 Task: Add Don Hermann & Sons Spicy Kosher Pickle Chips to the cart.
Action: Mouse moved to (331, 142)
Screenshot: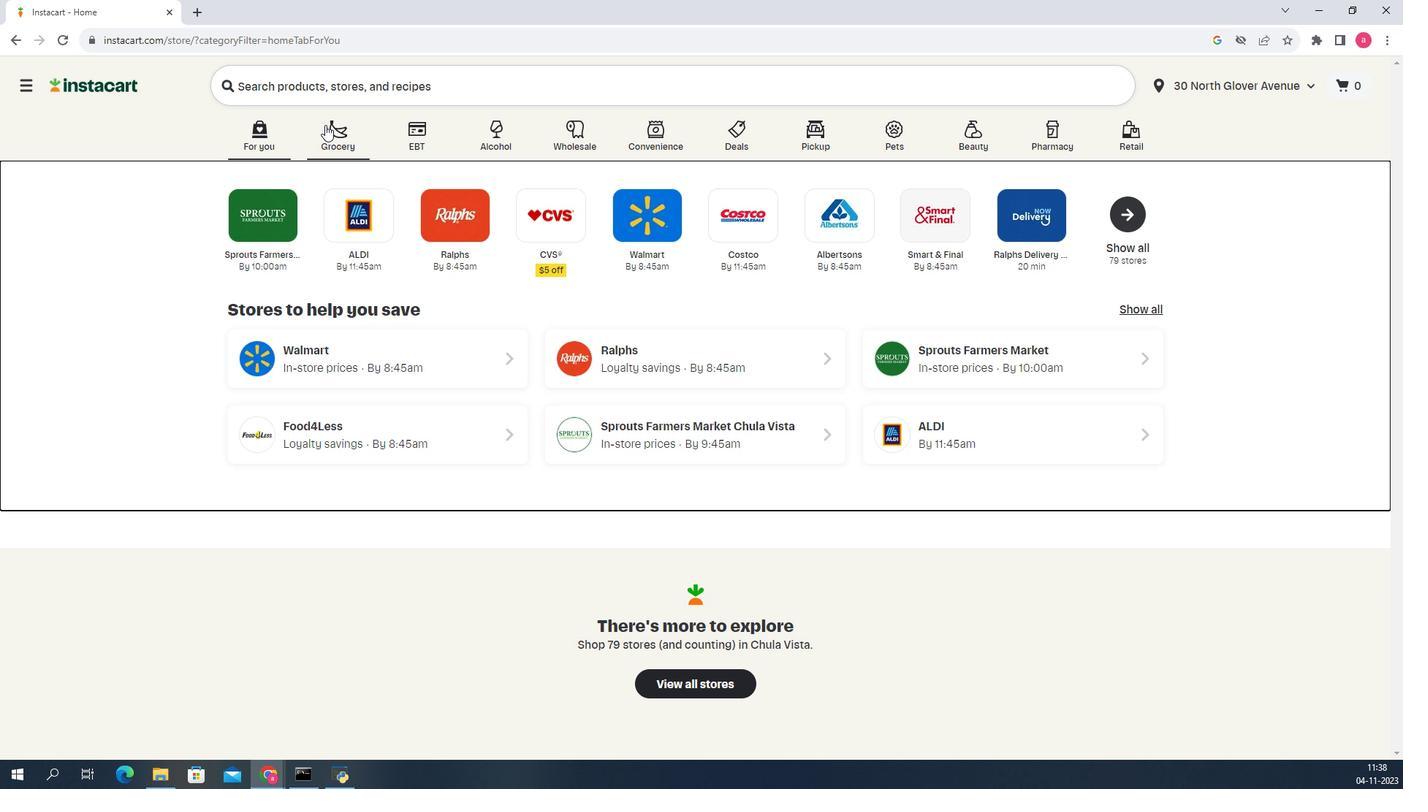 
Action: Mouse pressed left at (331, 142)
Screenshot: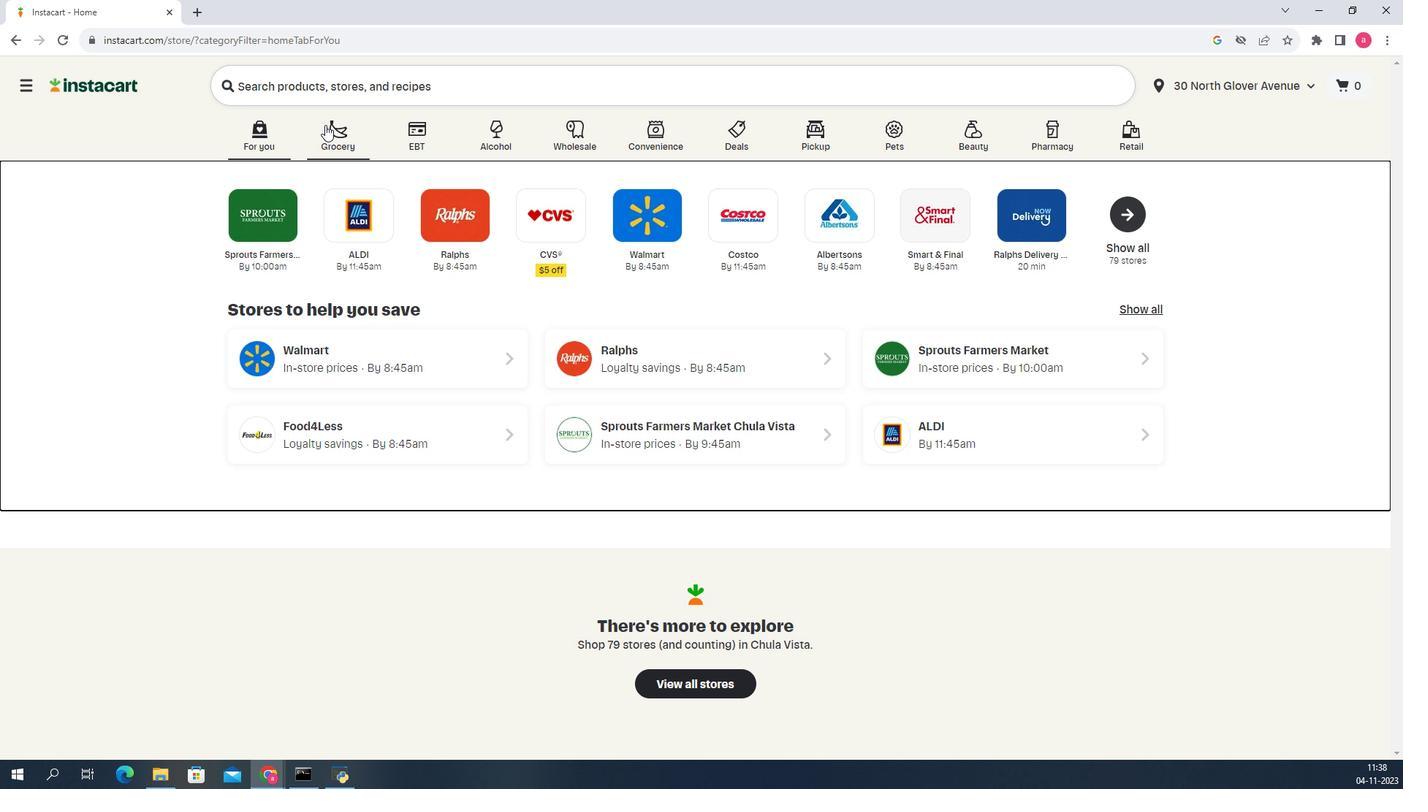 
Action: Mouse moved to (228, 242)
Screenshot: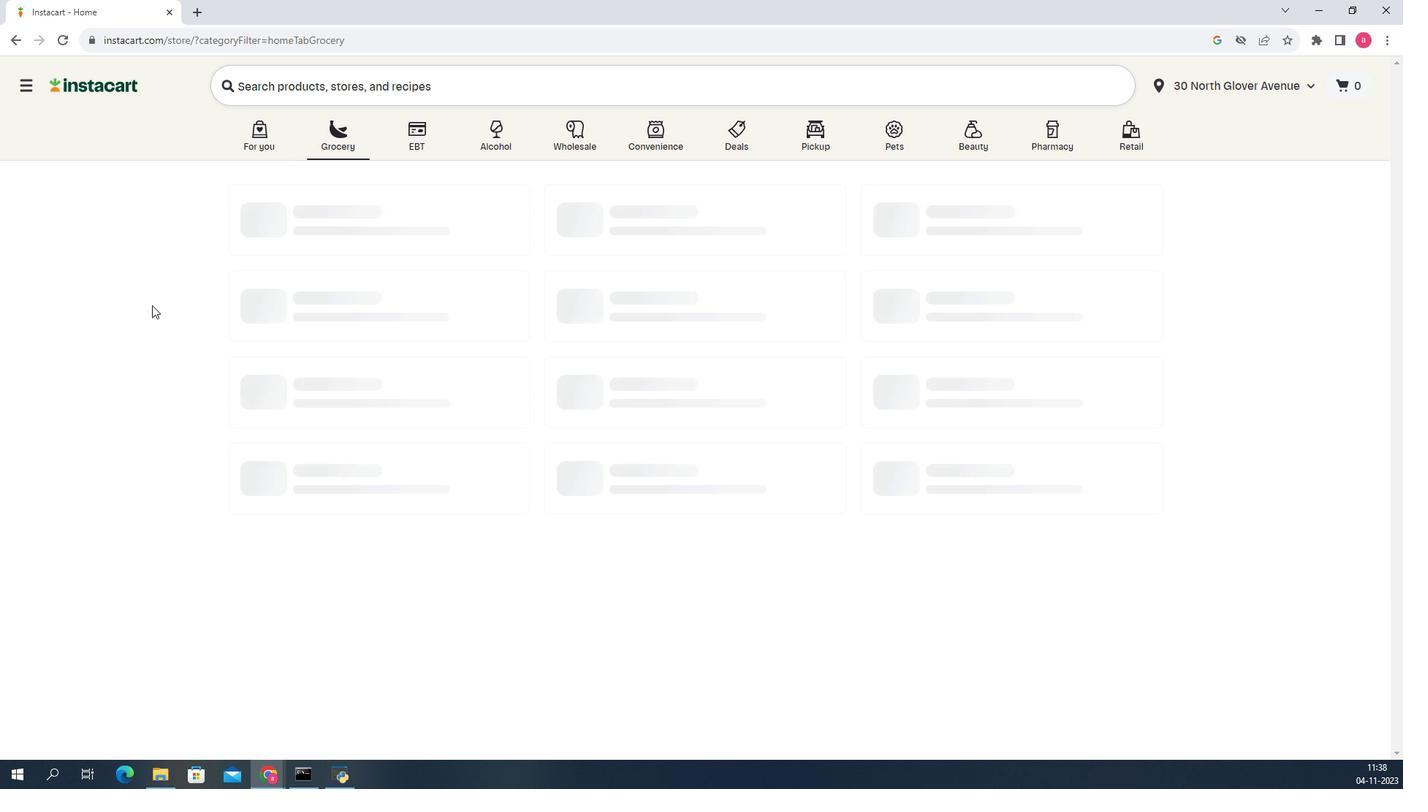 
Action: Mouse pressed left at (228, 242)
Screenshot: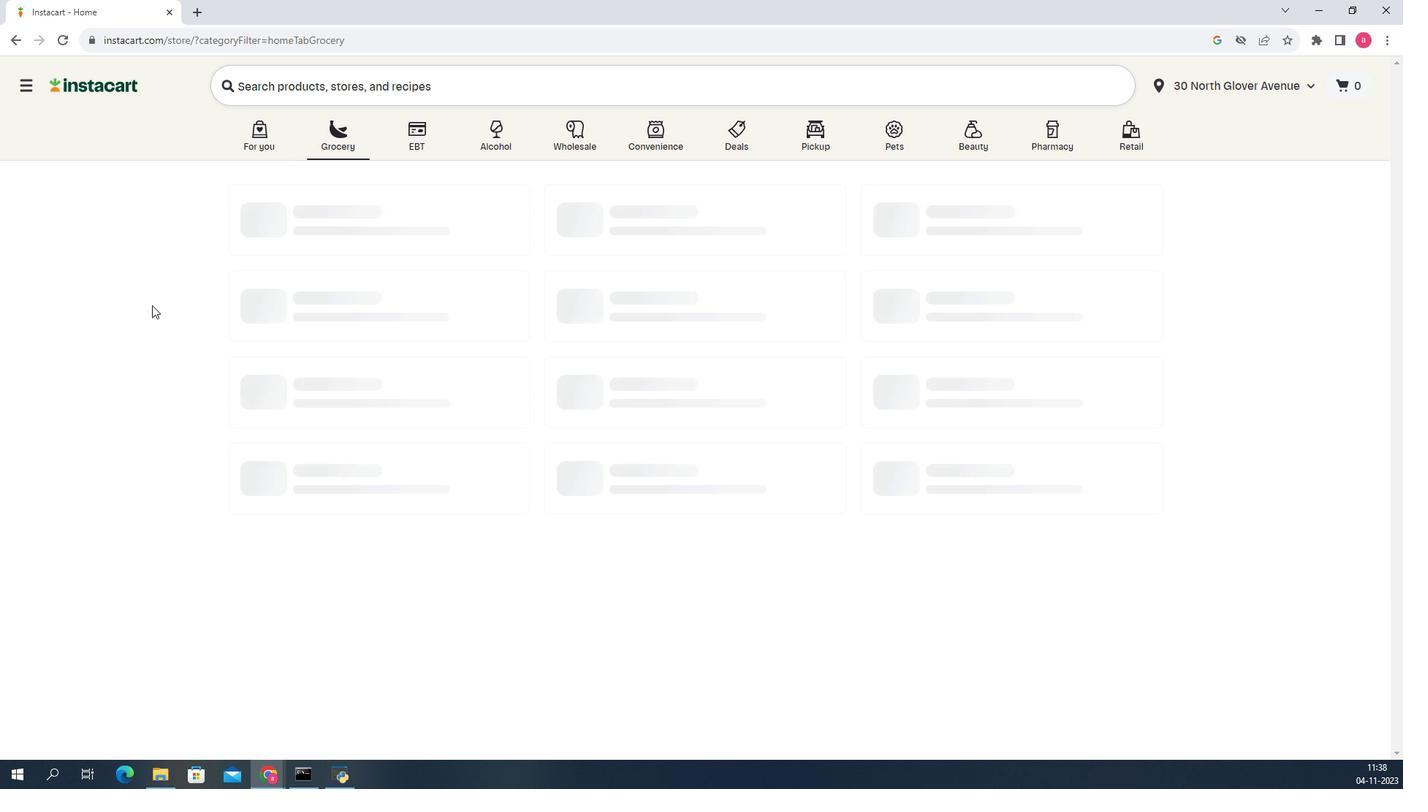 
Action: Mouse moved to (425, 413)
Screenshot: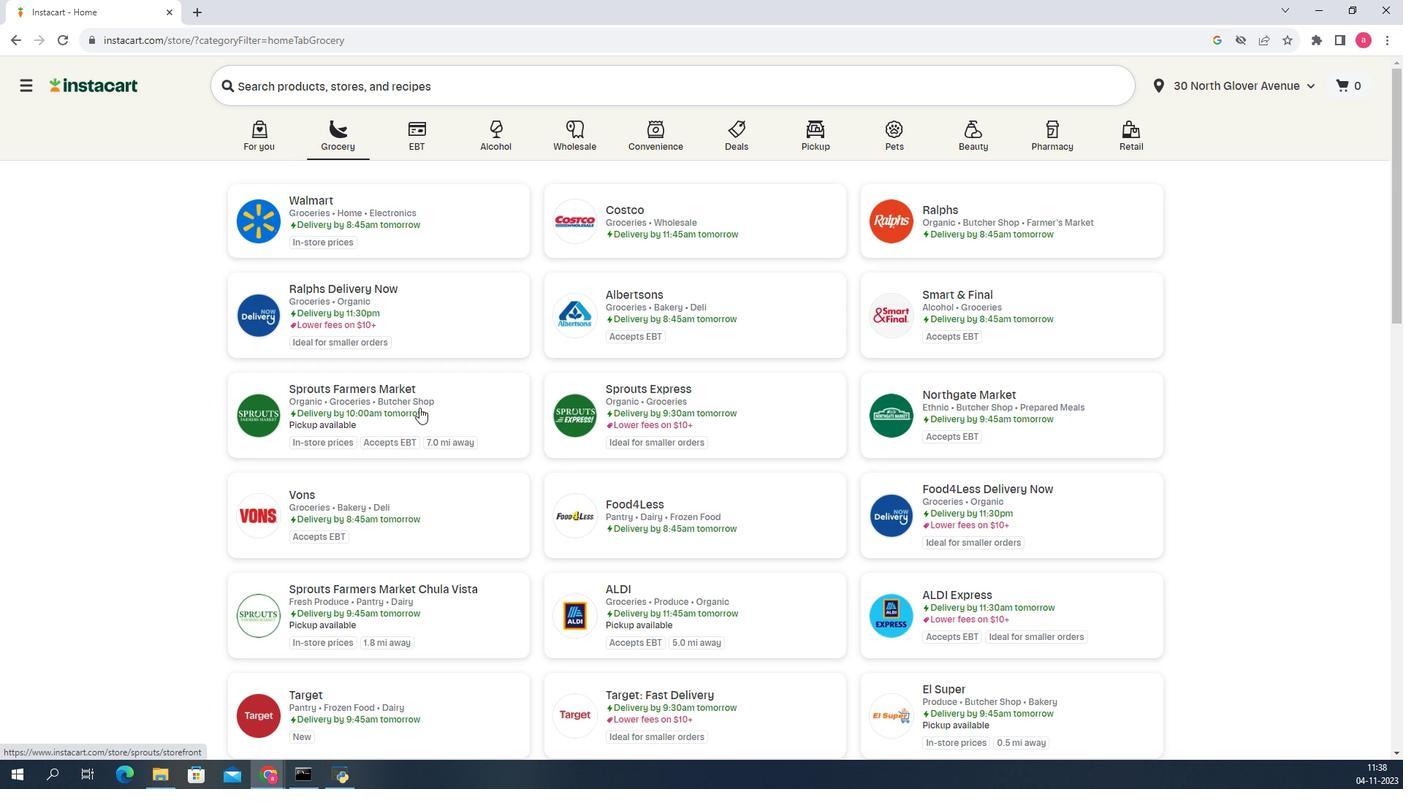 
Action: Mouse pressed left at (425, 413)
Screenshot: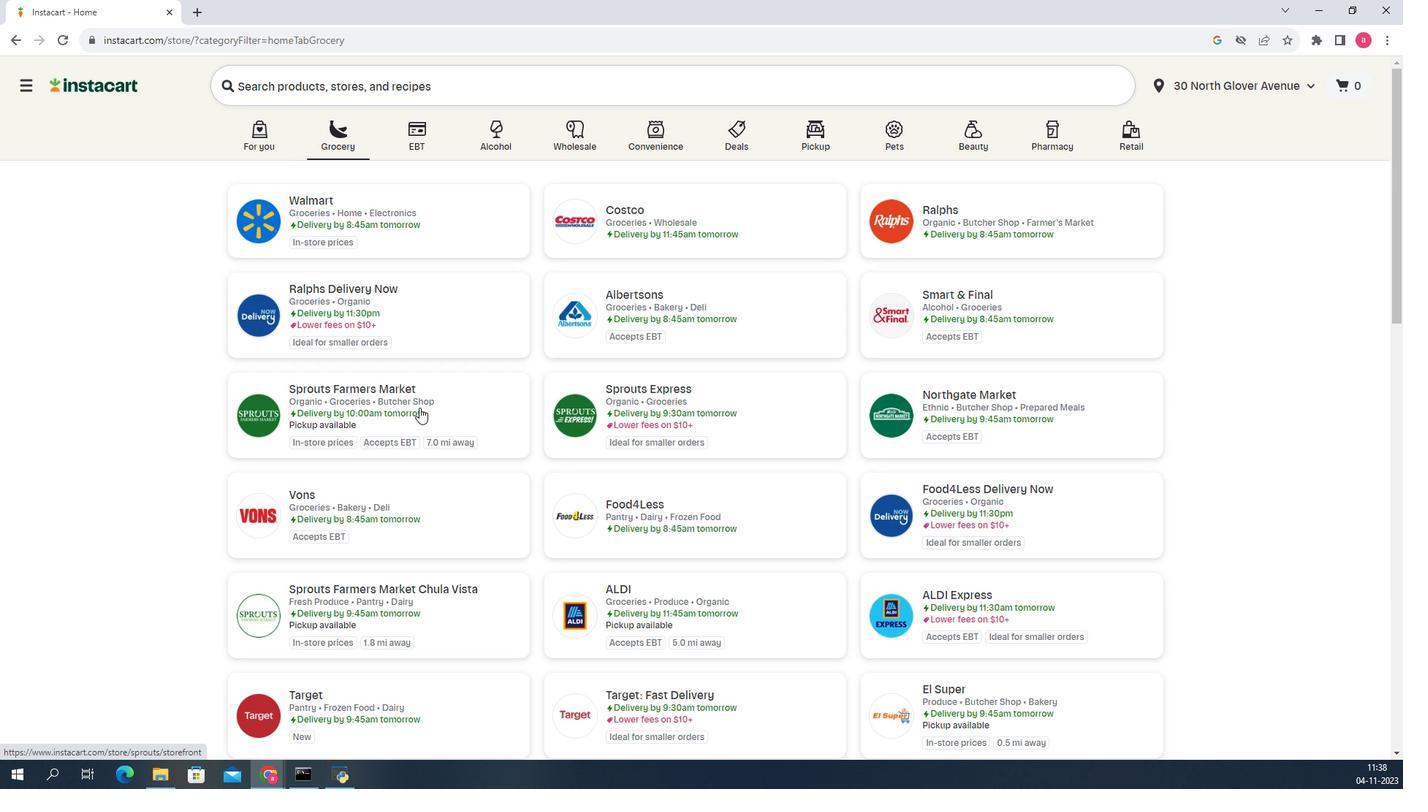 
Action: Mouse moved to (74, 402)
Screenshot: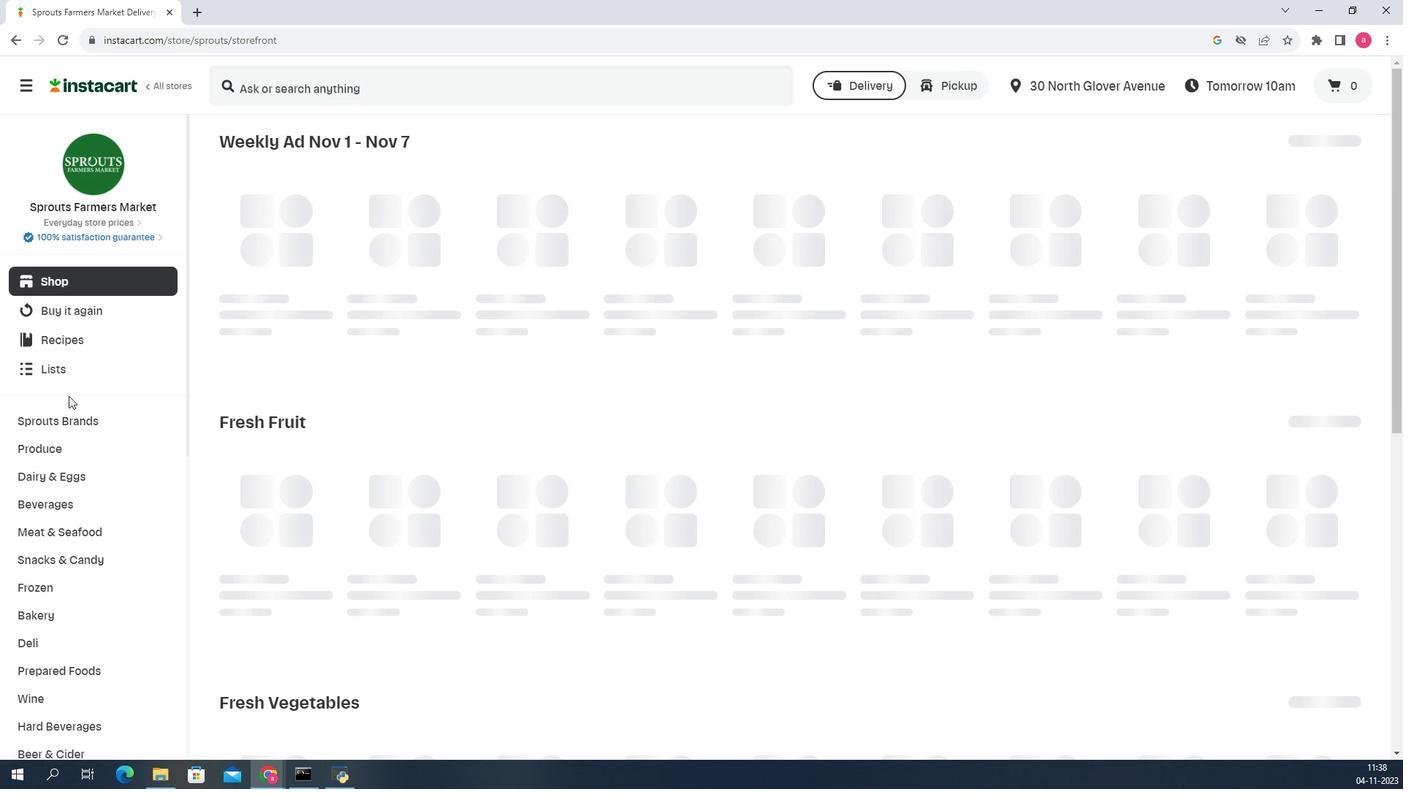 
Action: Mouse scrolled (74, 402) with delta (0, 0)
Screenshot: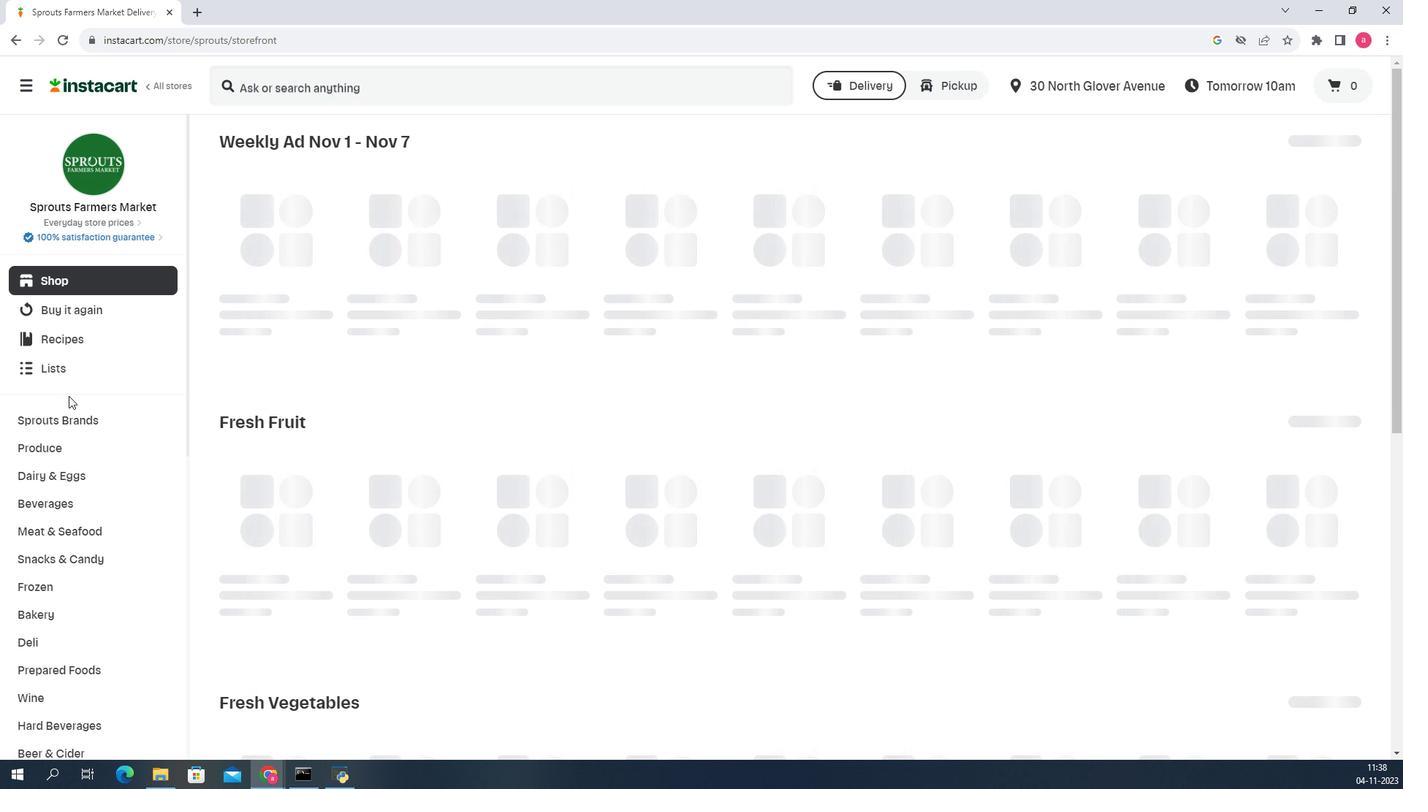 
Action: Mouse scrolled (74, 402) with delta (0, 0)
Screenshot: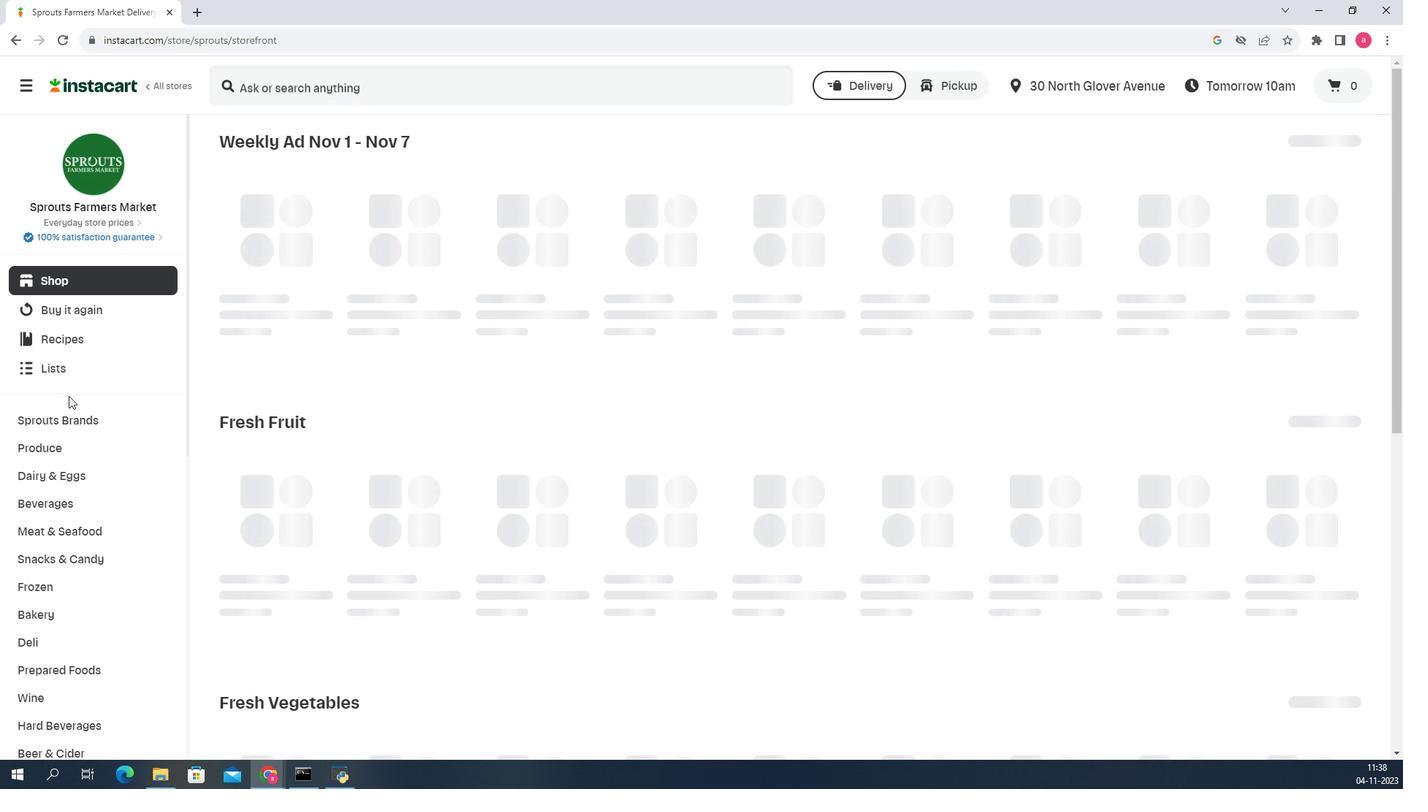 
Action: Mouse moved to (106, 456)
Screenshot: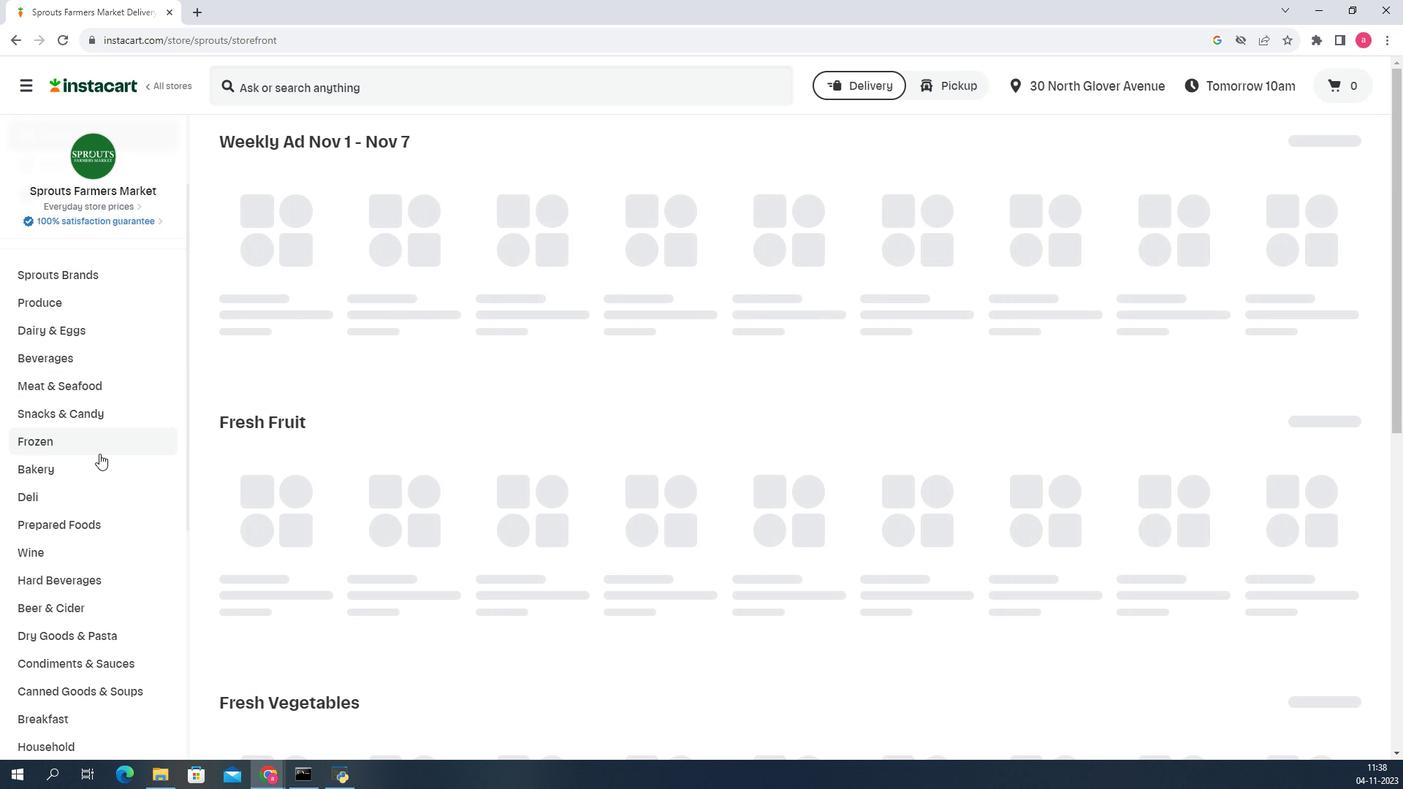 
Action: Mouse scrolled (106, 456) with delta (0, 0)
Screenshot: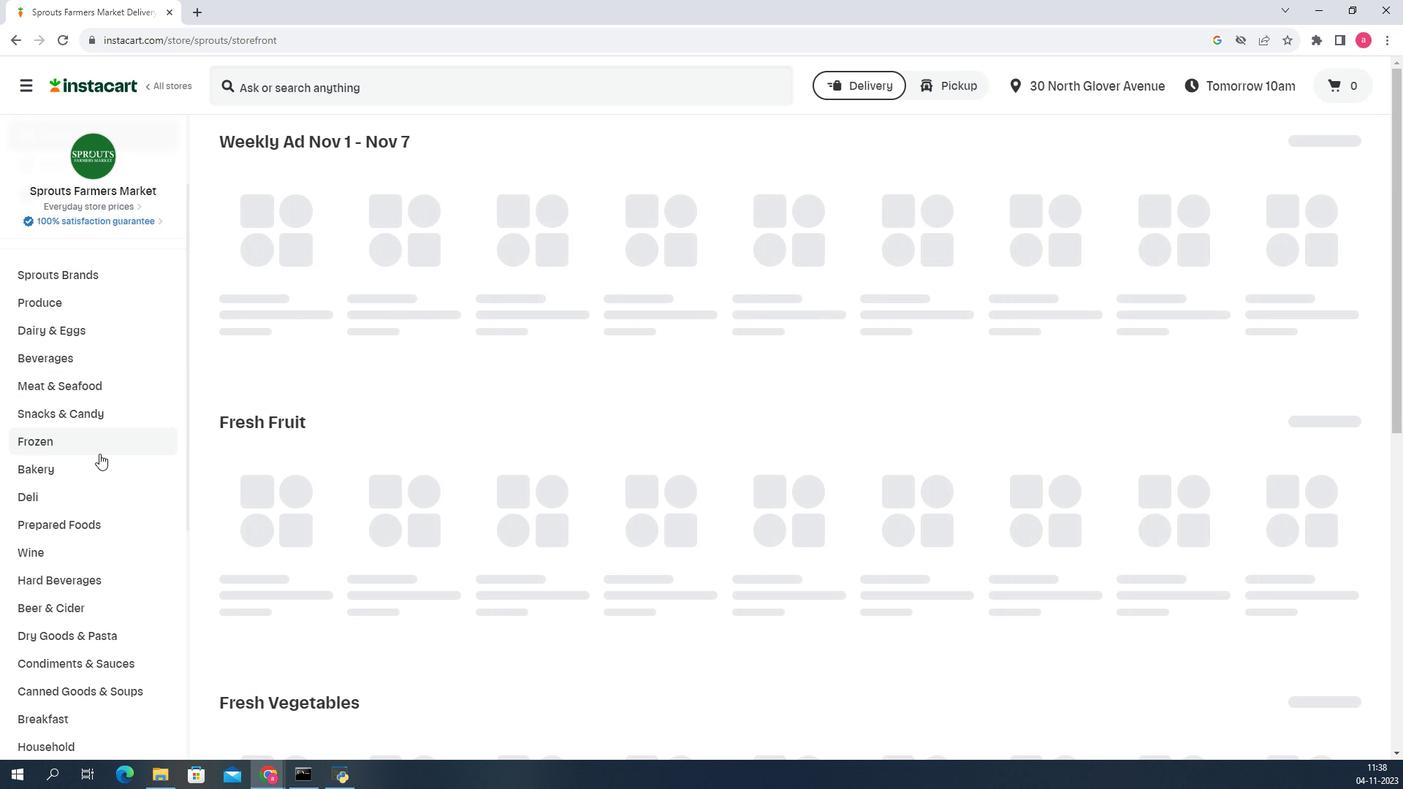 
Action: Mouse moved to (103, 459)
Screenshot: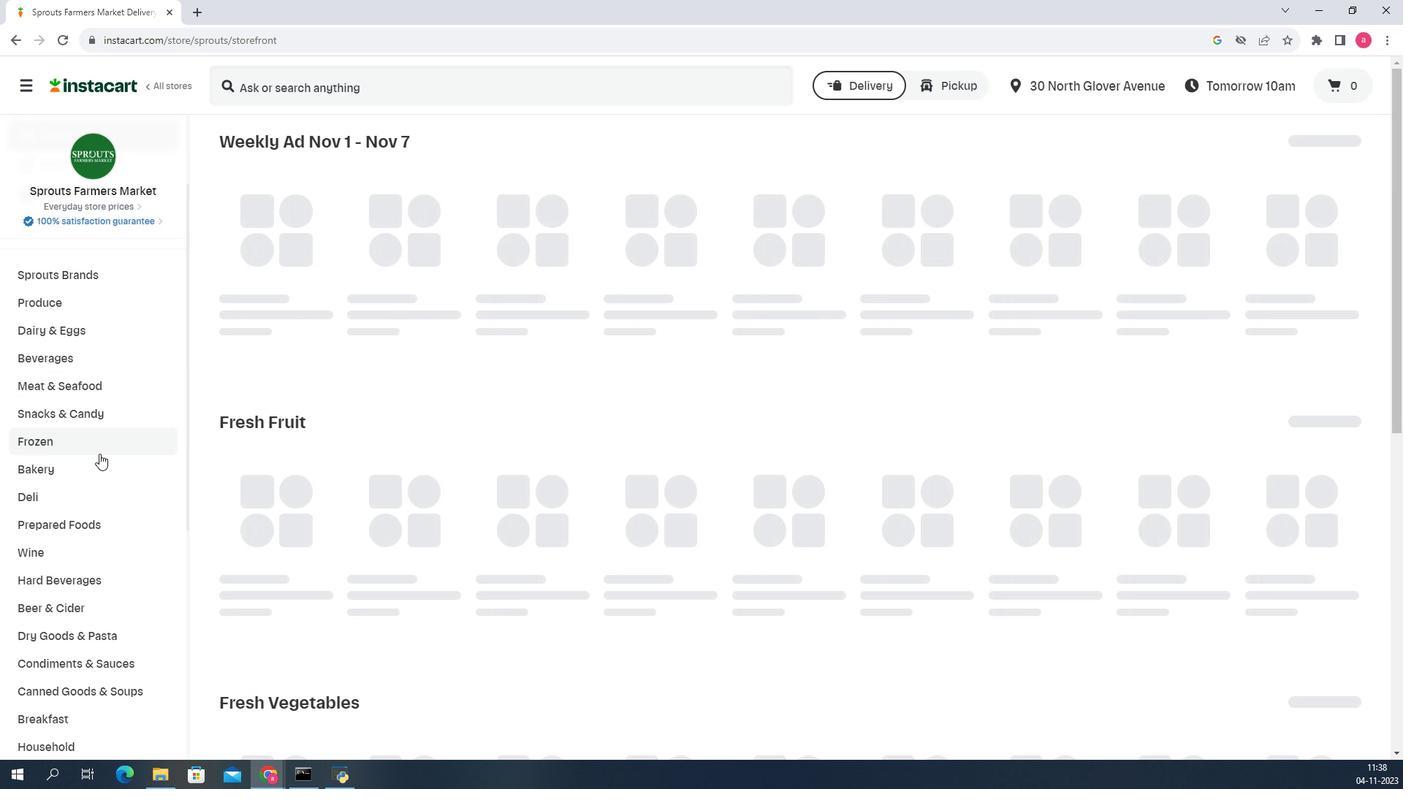 
Action: Mouse scrolled (103, 459) with delta (0, 0)
Screenshot: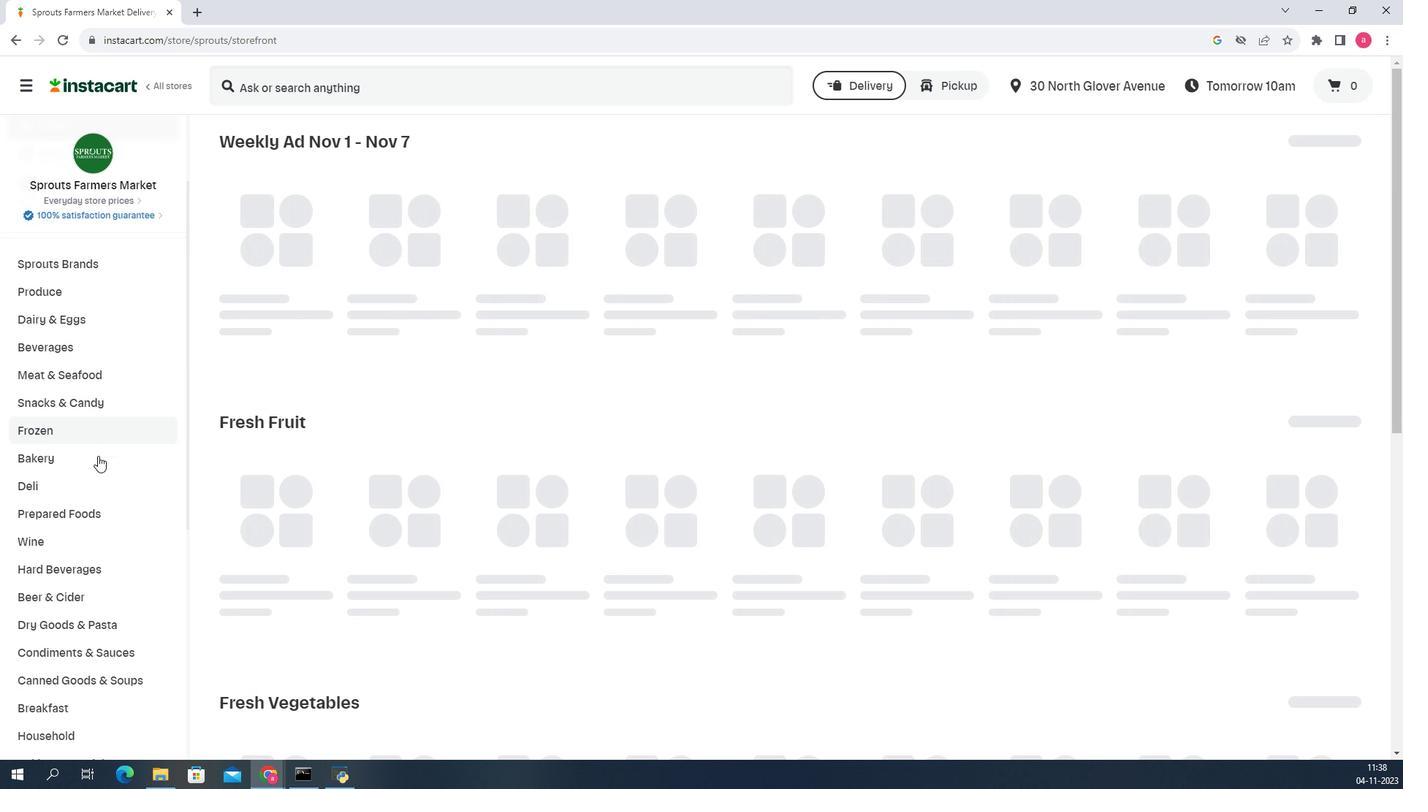 
Action: Mouse moved to (125, 516)
Screenshot: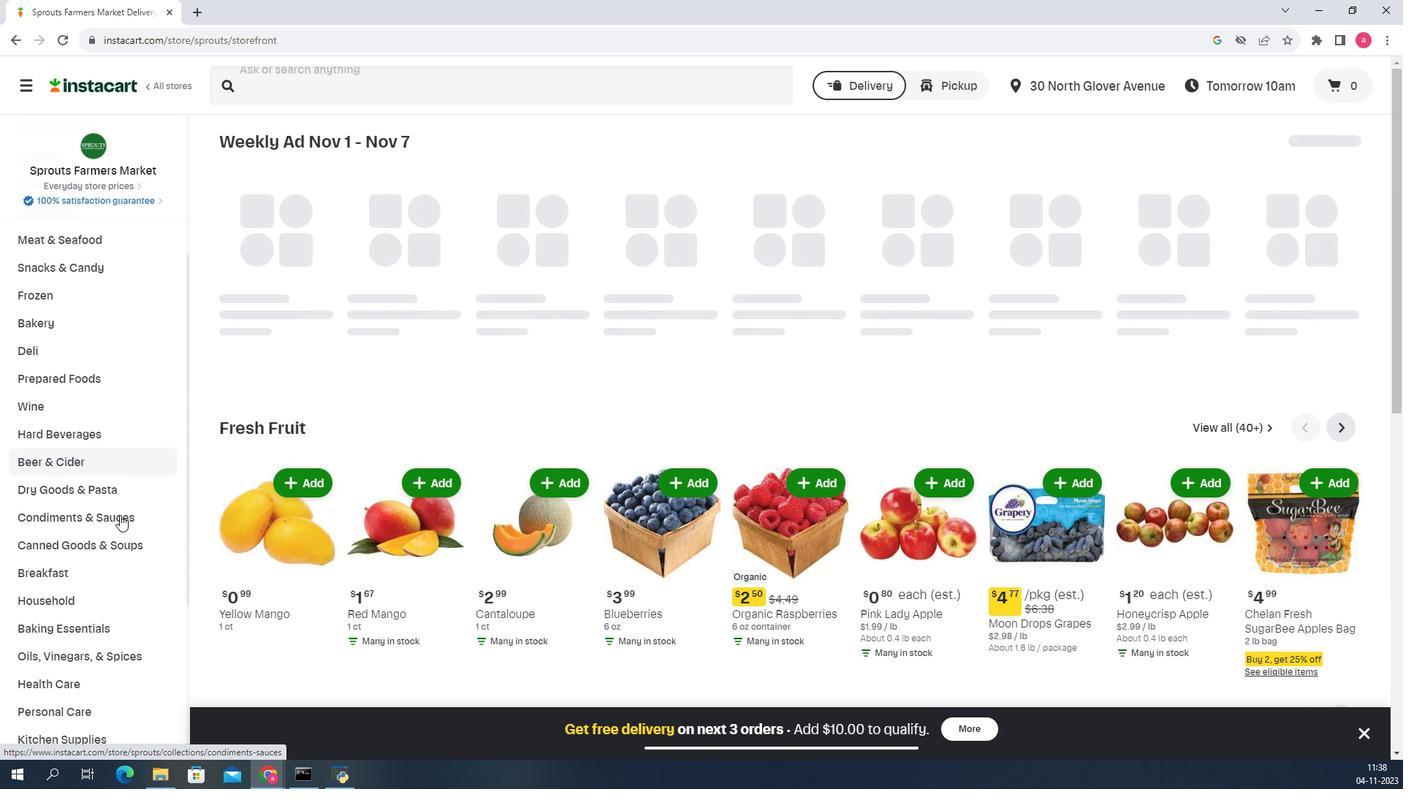 
Action: Mouse pressed left at (125, 516)
Screenshot: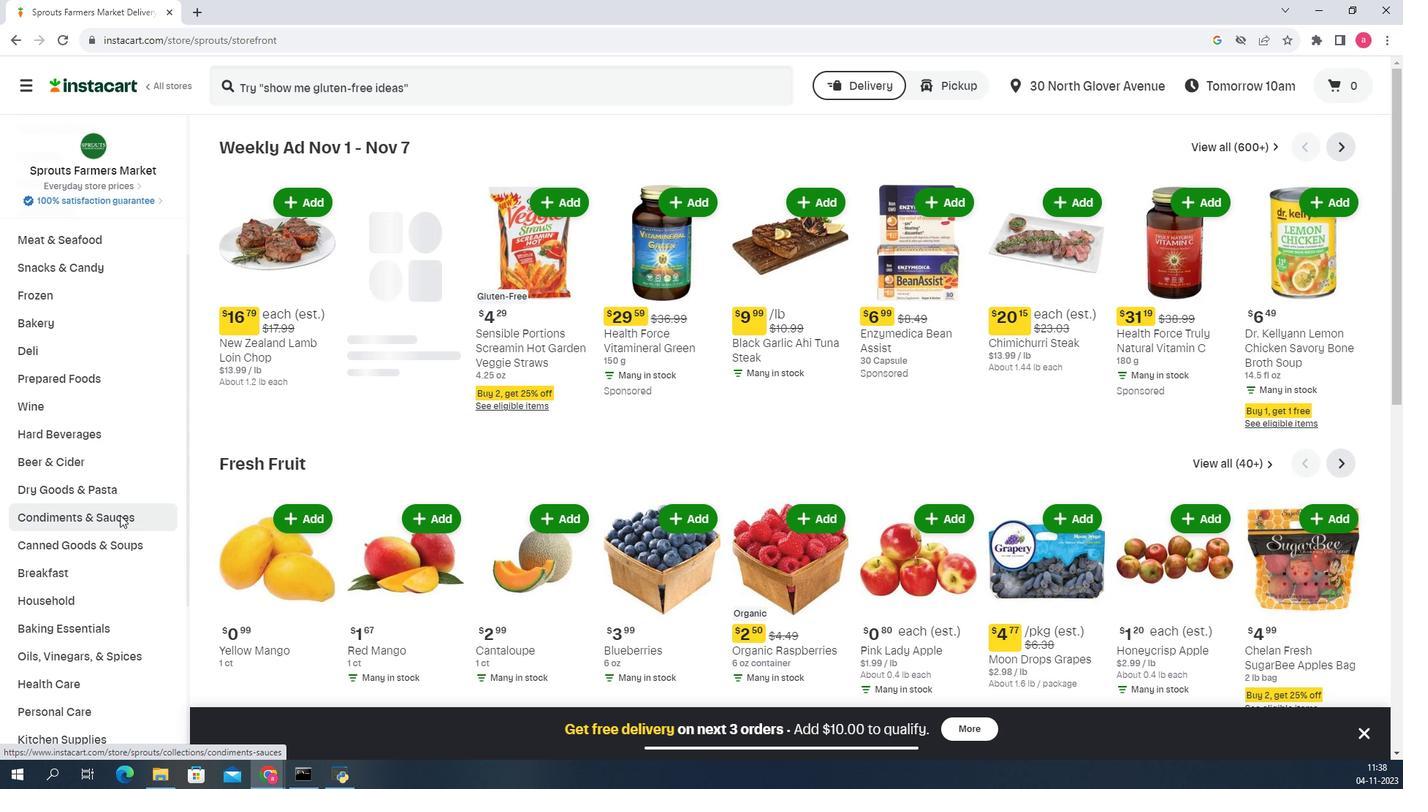 
Action: Mouse moved to (1177, 191)
Screenshot: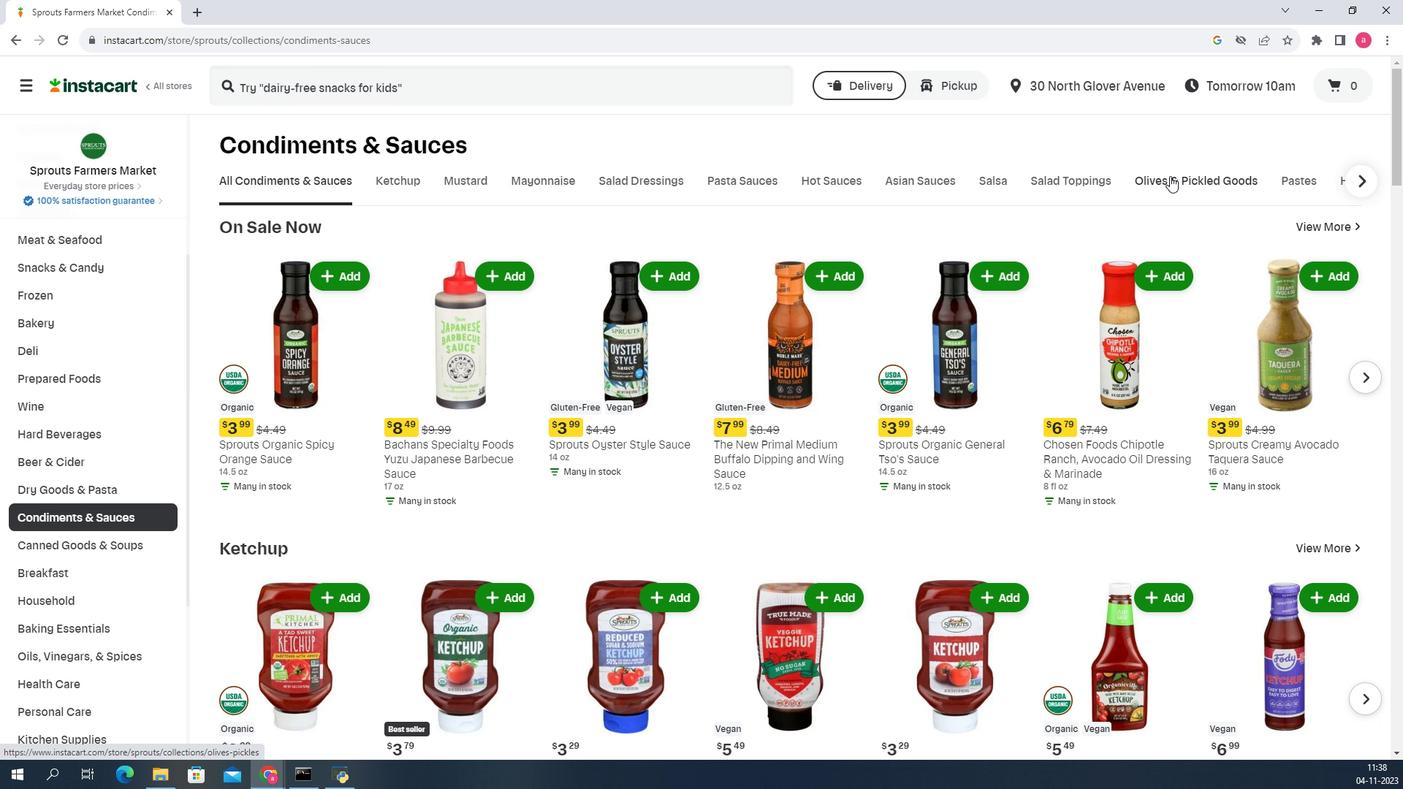 
Action: Mouse pressed left at (1177, 191)
Screenshot: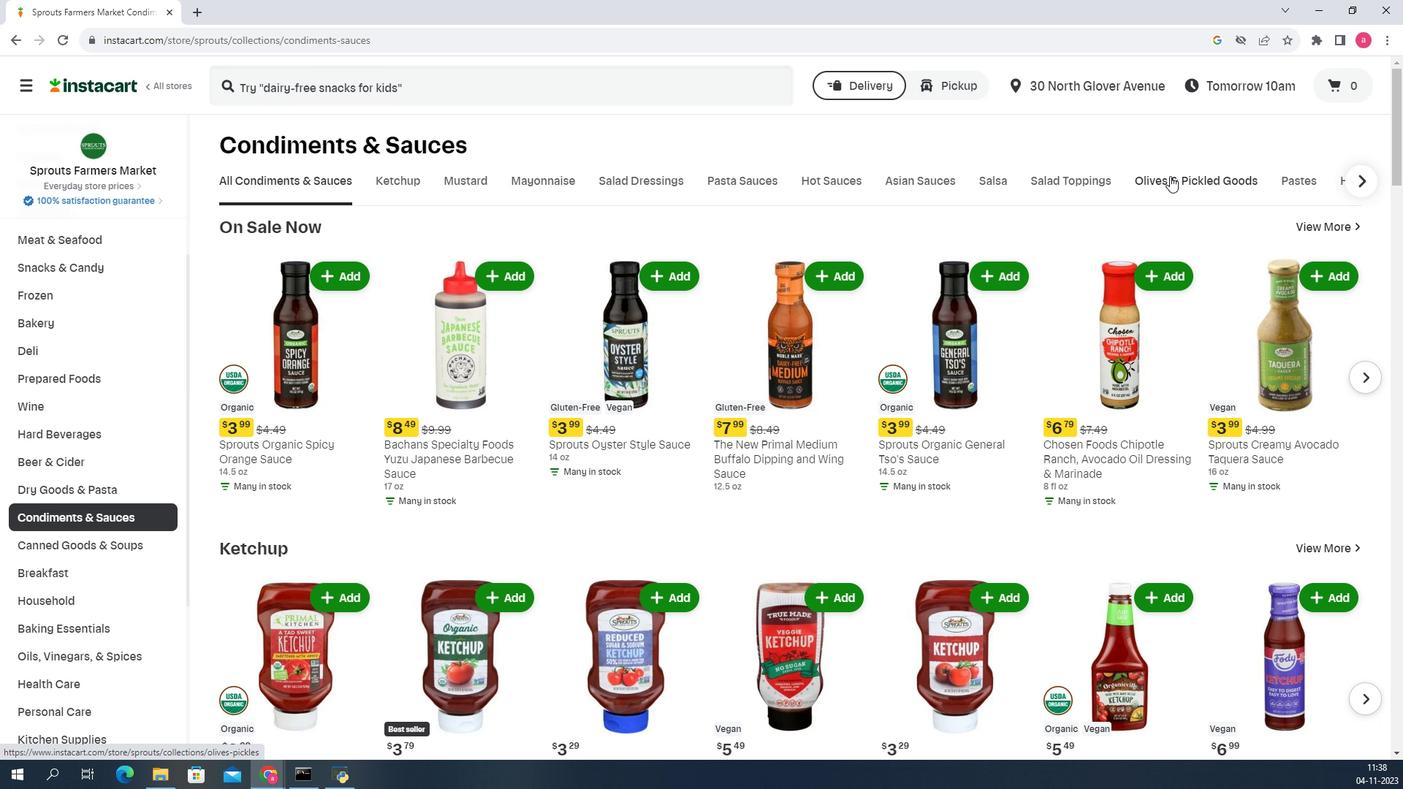 
Action: Mouse moved to (405, 102)
Screenshot: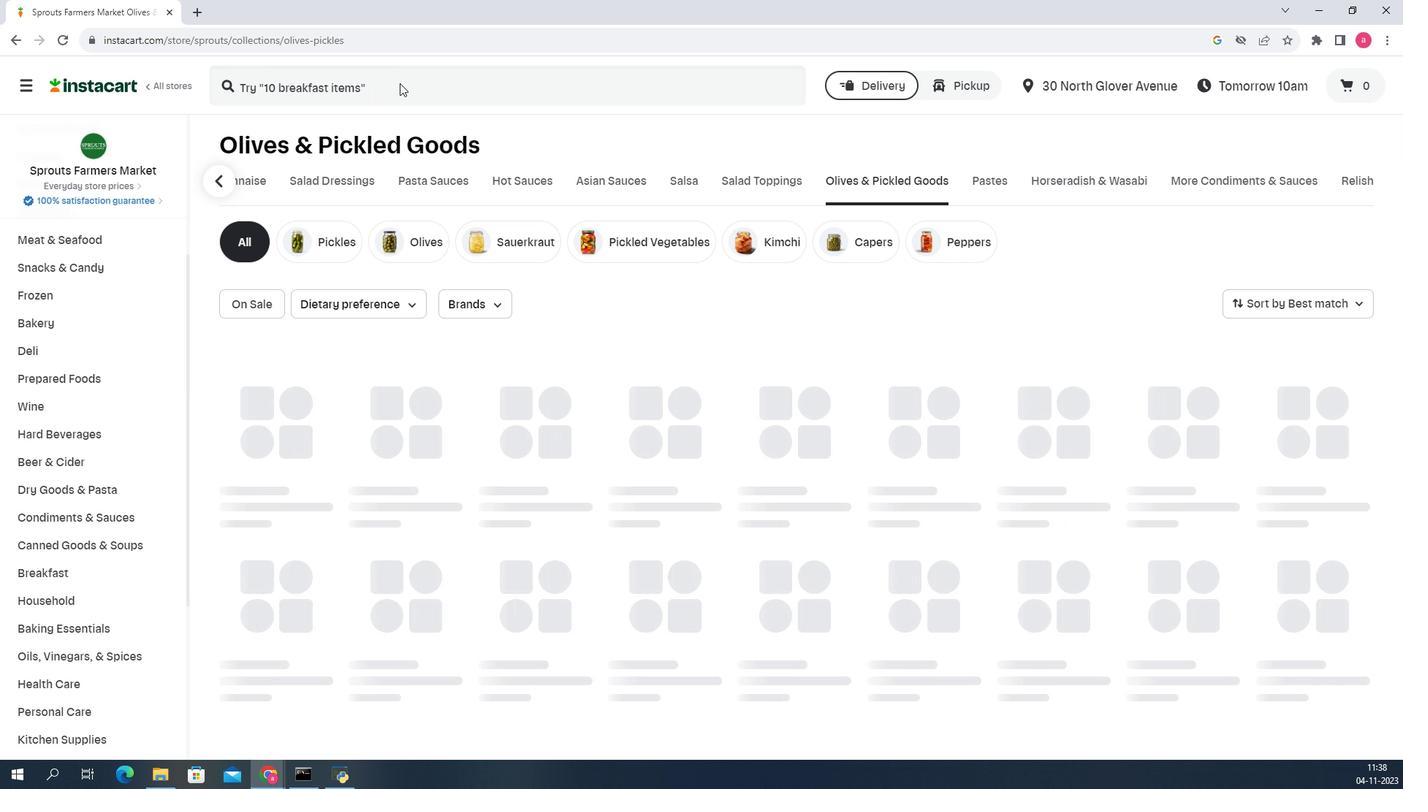 
Action: Mouse pressed left at (405, 102)
Screenshot: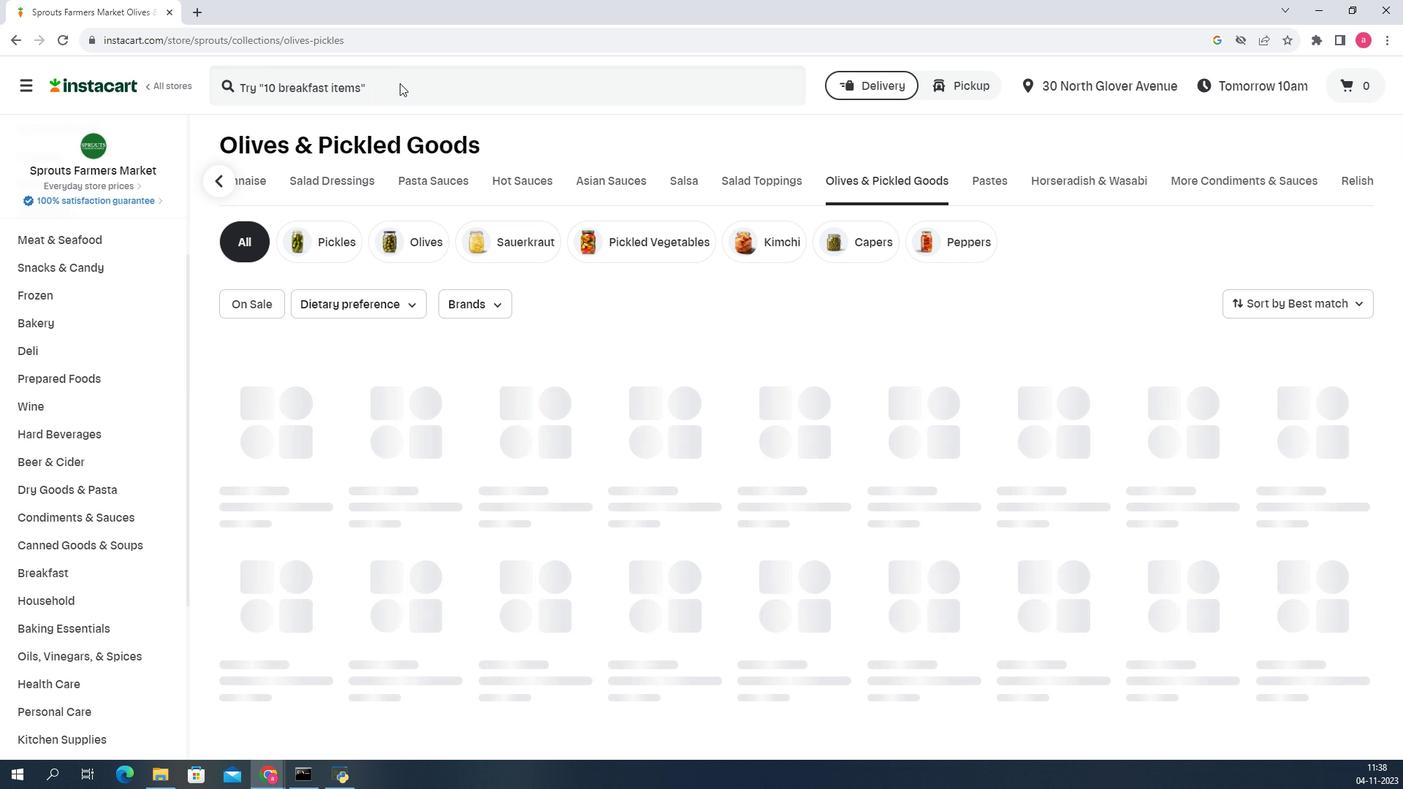
Action: Key pressed <Key.shift>Don<Key.space><Key.shift>Hermann<Key.space><Key.shift><Key.shift><Key.shift><Key.shift><Key.shift><Key.shift><Key.shift><Key.shift><Key.shift><Key.shift><Key.shift><Key.shift><Key.shift><Key.shift><Key.shift><Key.shift><Key.shift><Key.shift><Key.shift><Key.shift><Key.shift><Key.shift><Key.shift><Key.shift><Key.shift><Key.shift><Key.shift><Key.shift><Key.shift><Key.shift><Key.shift>&<Key.space><Key.shift><Key.shift><Key.shift><Key.shift><Key.shift><Key.shift><Key.shift>Sons<Key.space><Key.shift><Key.shift><Key.shift><Key.shift><Key.shift><Key.shift><Key.shift><Key.shift><Key.shift><Key.shift><Key.shift><Key.shift><Key.shift><Key.shift><Key.shift><Key.shift>Spicy<Key.space><Key.shift>Kosher<Key.space><Key.shift>Pickle<Key.space><Key.shift>Chips<Key.enter>
Screenshot: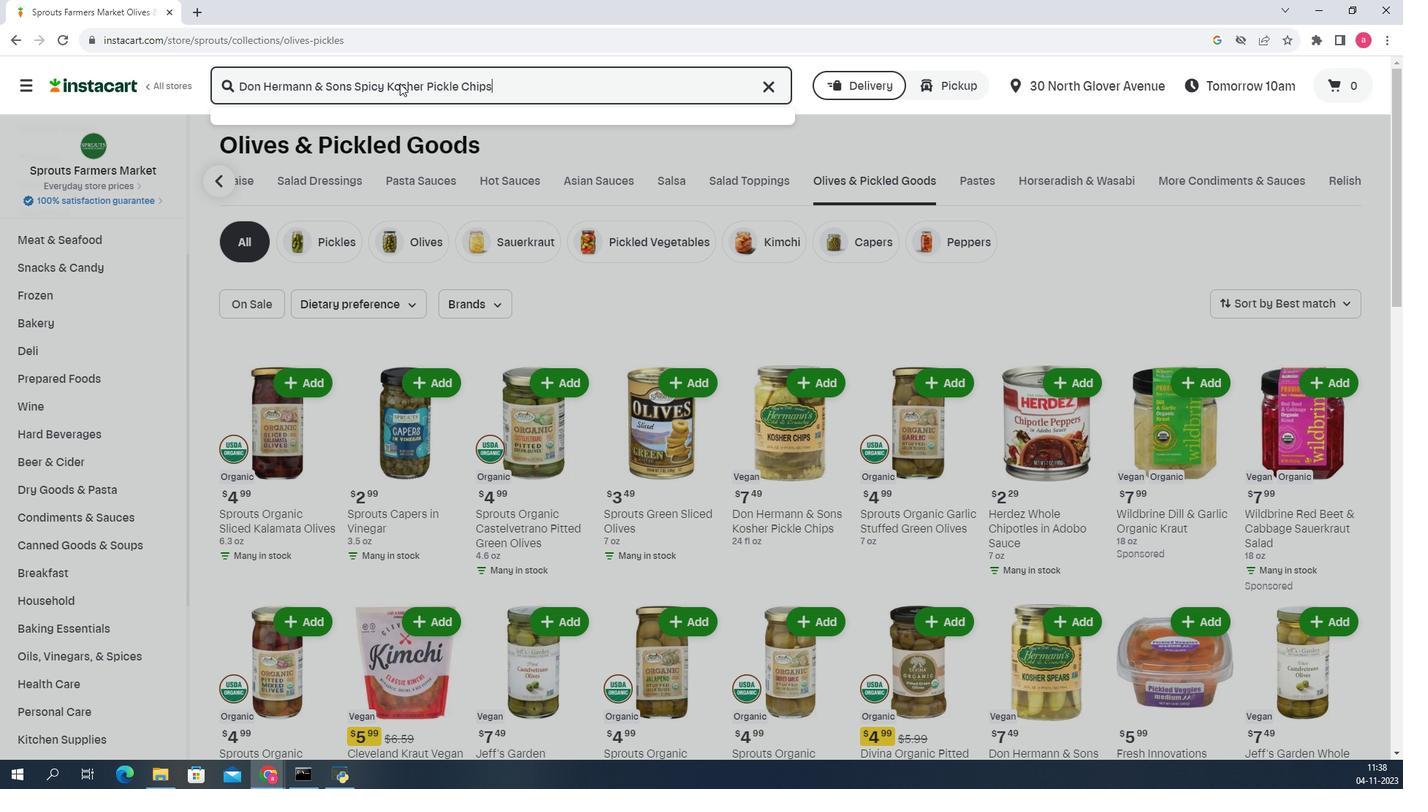 
Action: Mouse moved to (402, 214)
Screenshot: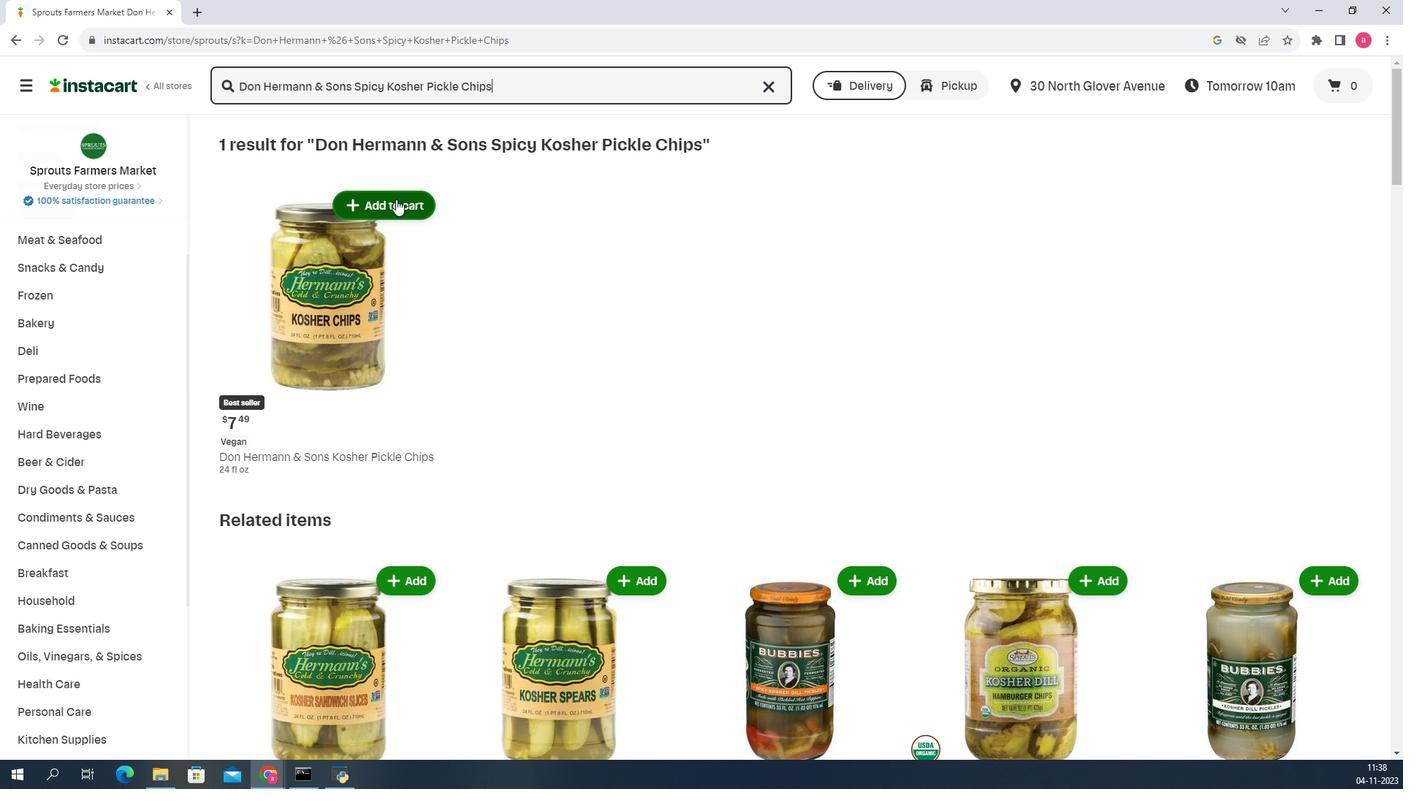 
Action: Mouse pressed left at (402, 214)
Screenshot: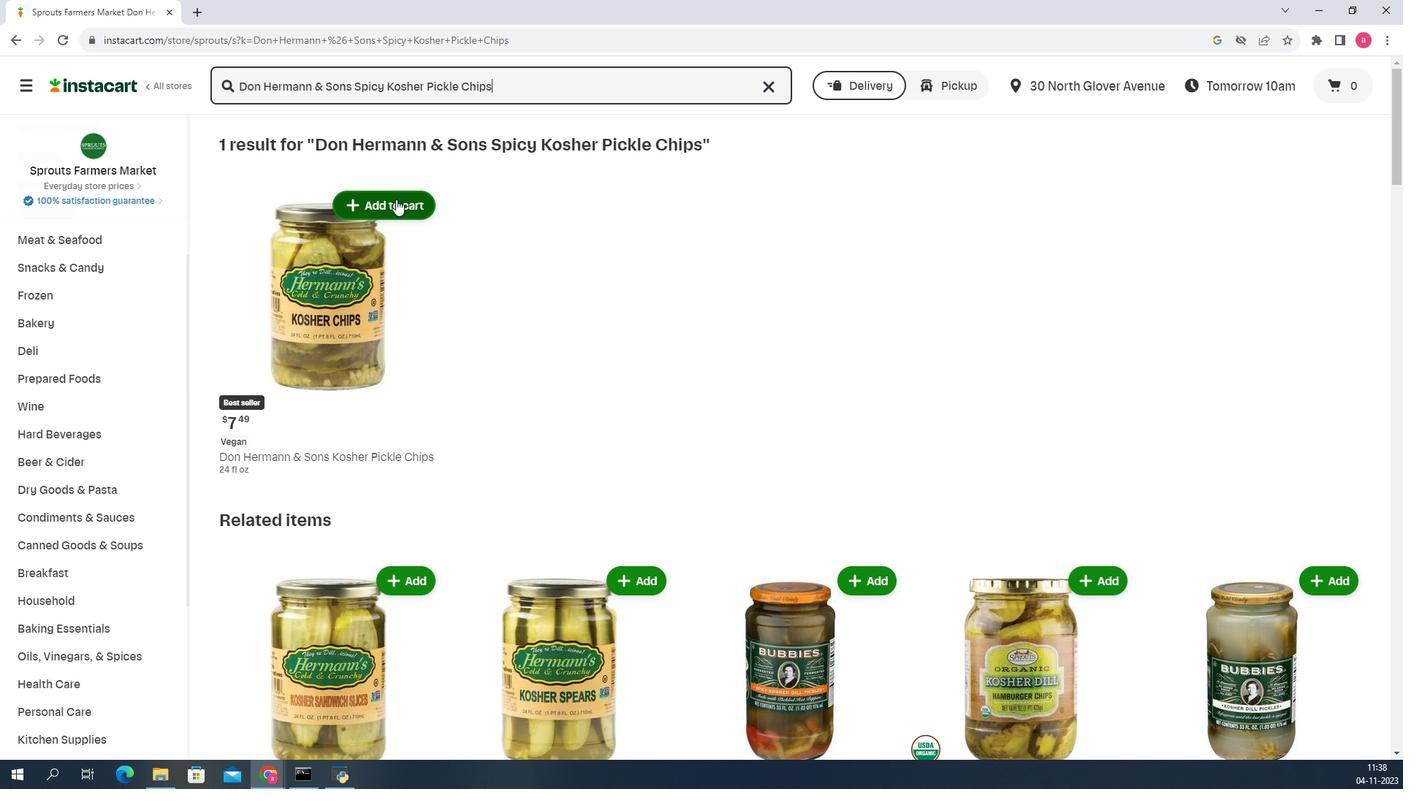
Action: Mouse moved to (505, 320)
Screenshot: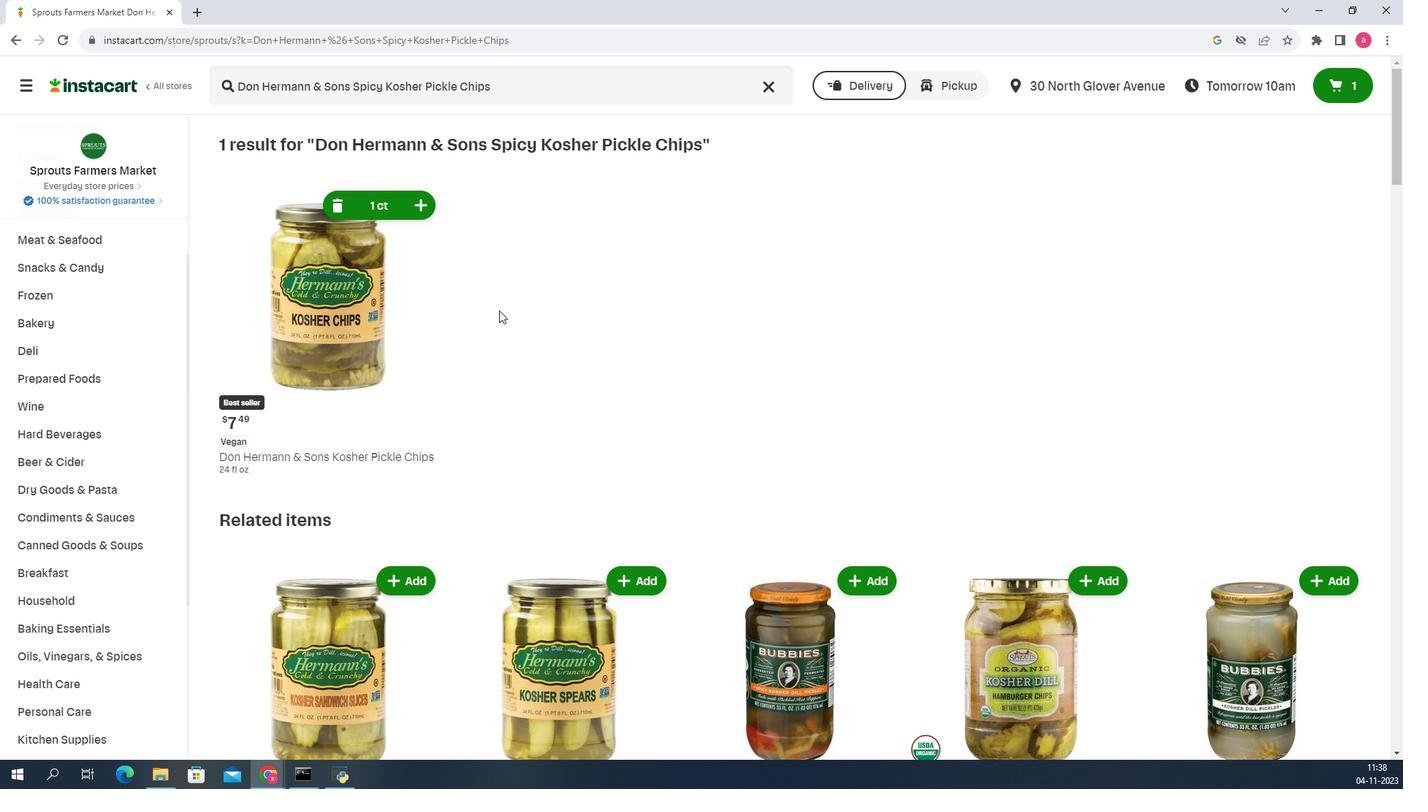 
